 Task: Export the calendar to an Outlook Data File (.pst) and set a password for the backup.
Action: Mouse moved to (20, 69)
Screenshot: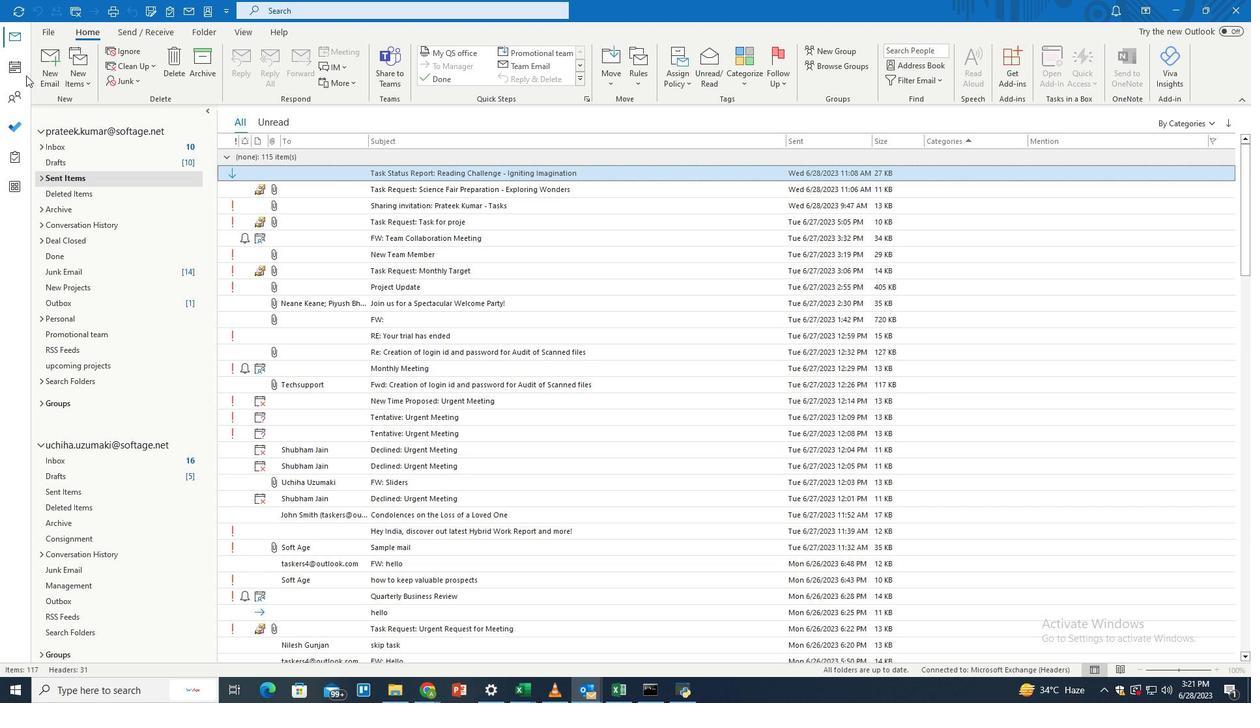 
Action: Mouse pressed left at (20, 69)
Screenshot: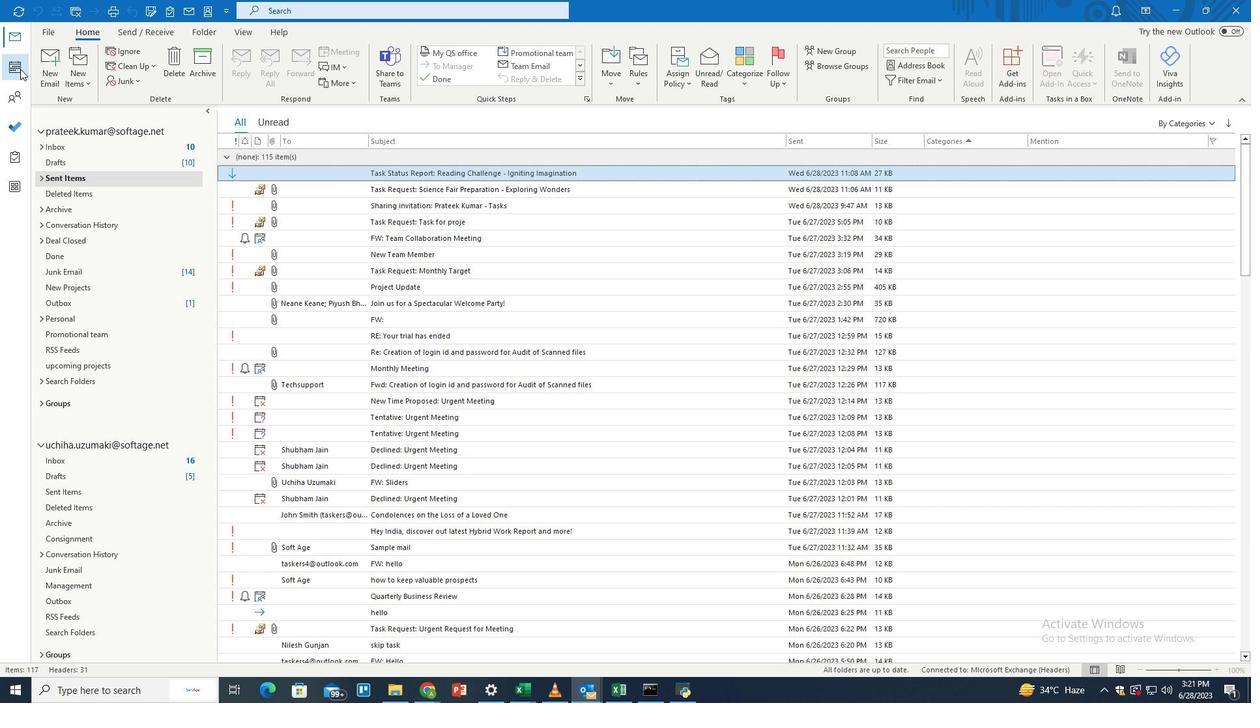 
Action: Mouse moved to (48, 32)
Screenshot: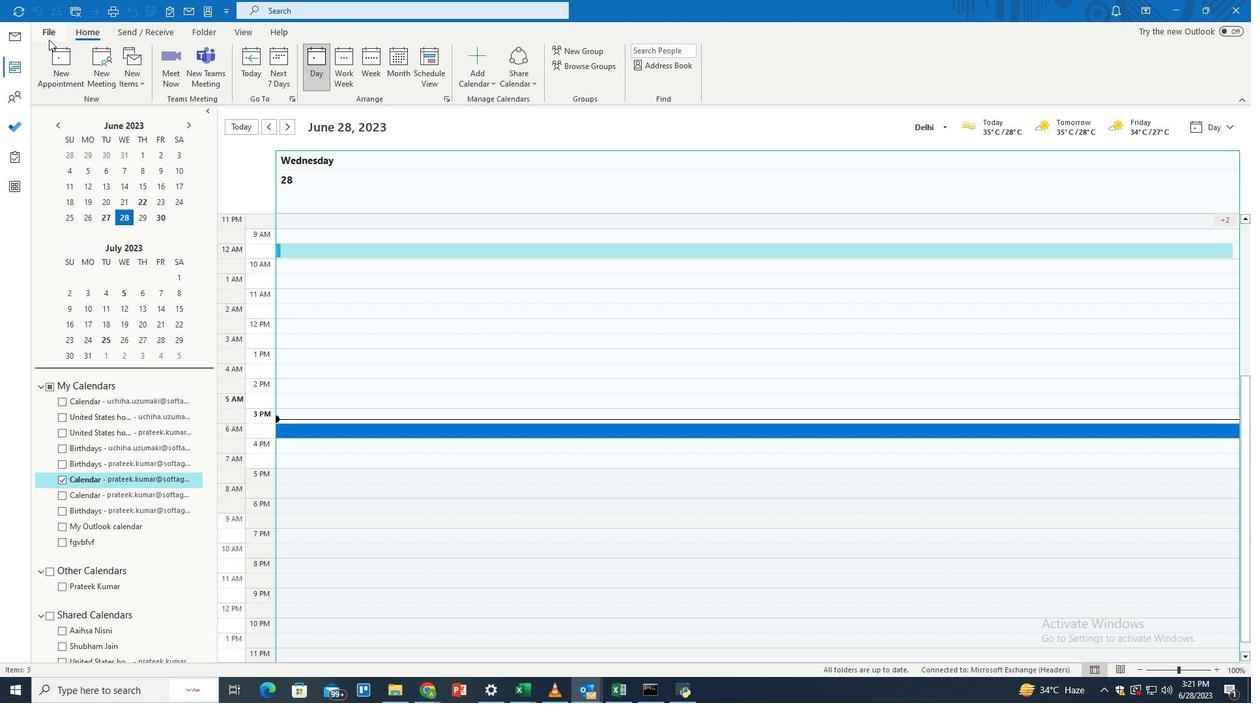 
Action: Mouse pressed left at (48, 32)
Screenshot: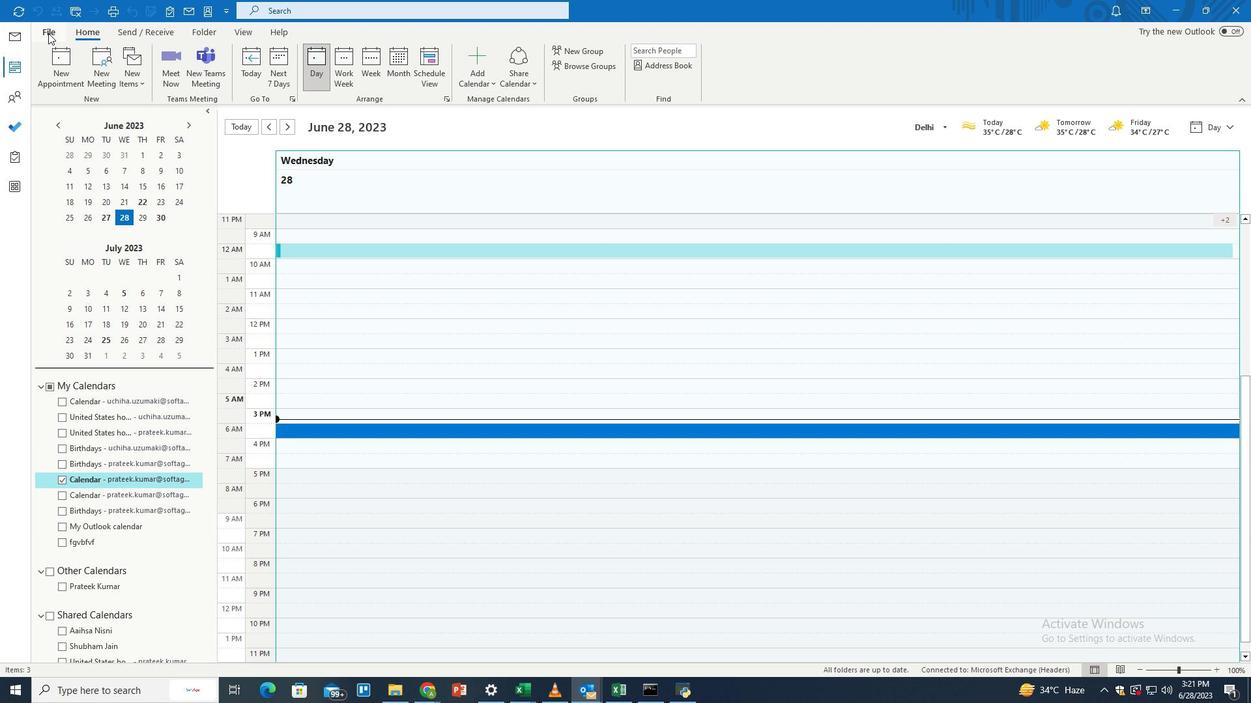 
Action: Mouse moved to (47, 89)
Screenshot: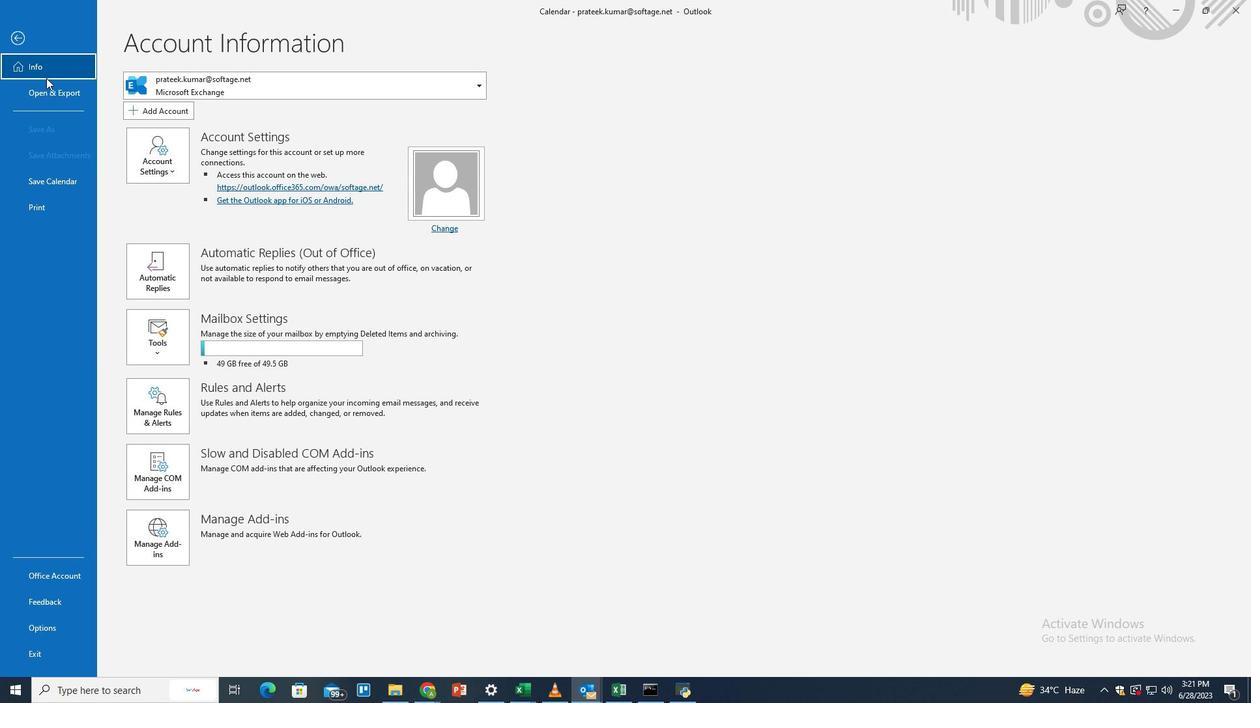 
Action: Mouse pressed left at (47, 89)
Screenshot: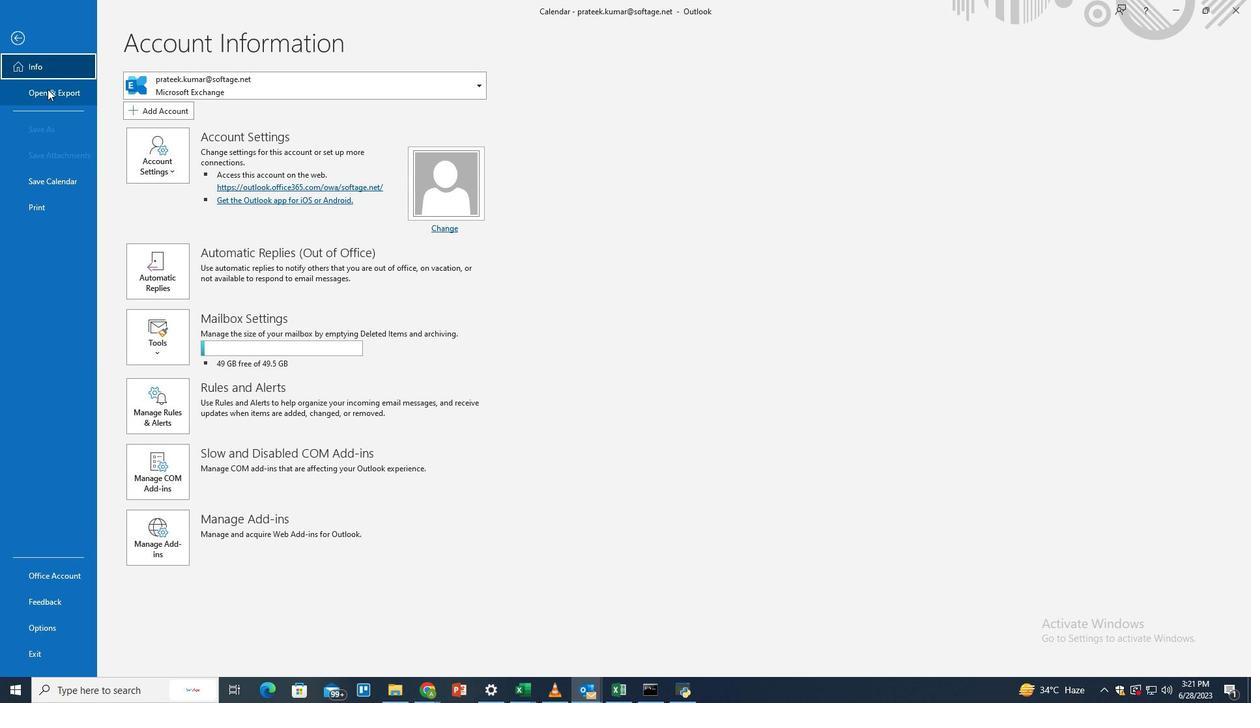 
Action: Mouse moved to (153, 224)
Screenshot: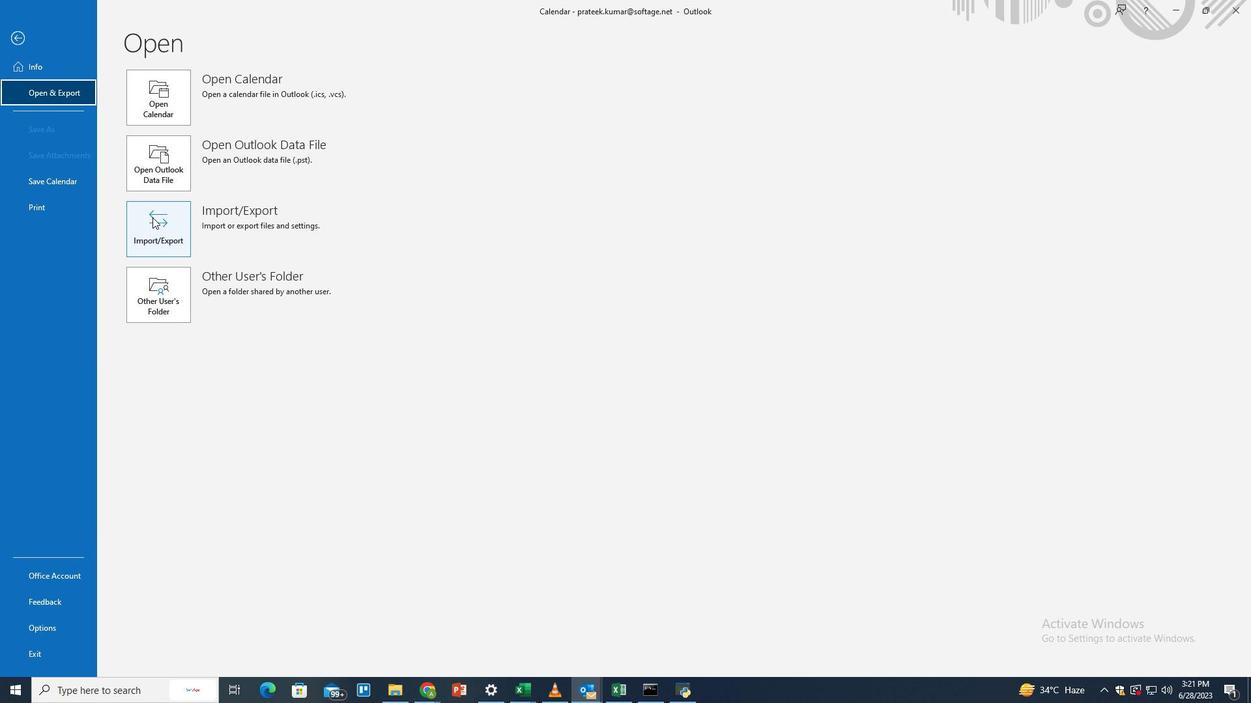 
Action: Mouse pressed left at (153, 224)
Screenshot: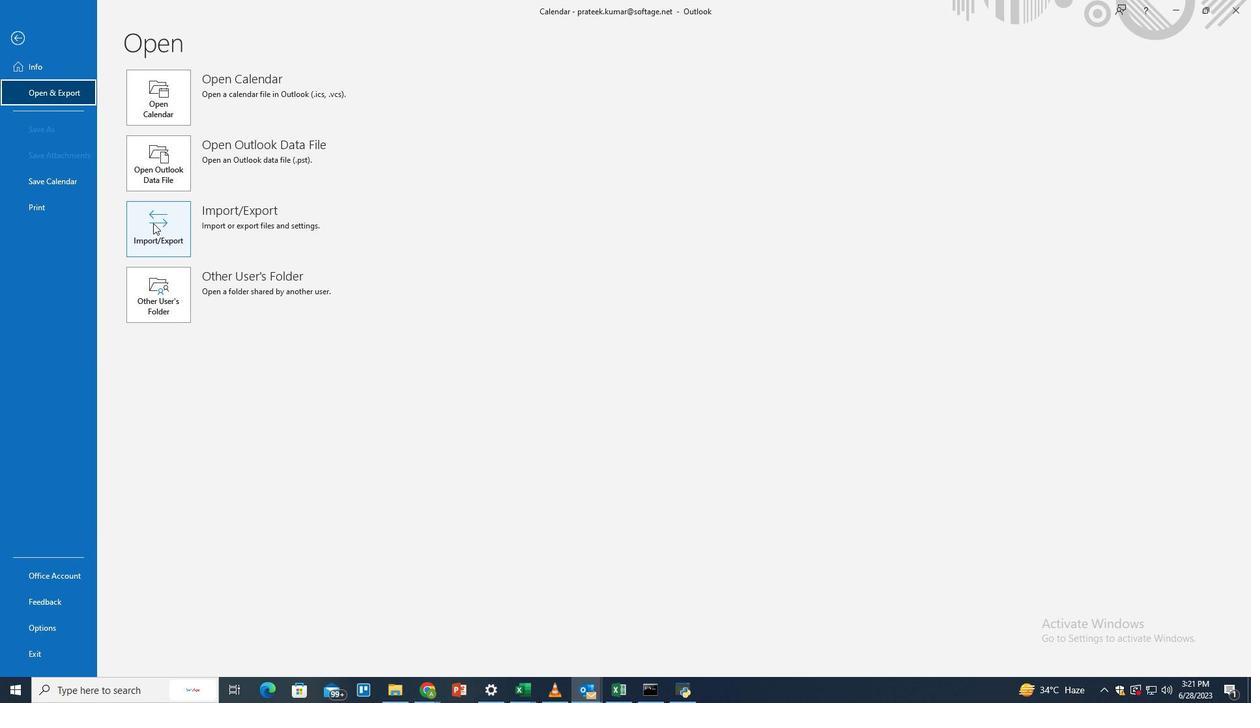 
Action: Mouse moved to (597, 282)
Screenshot: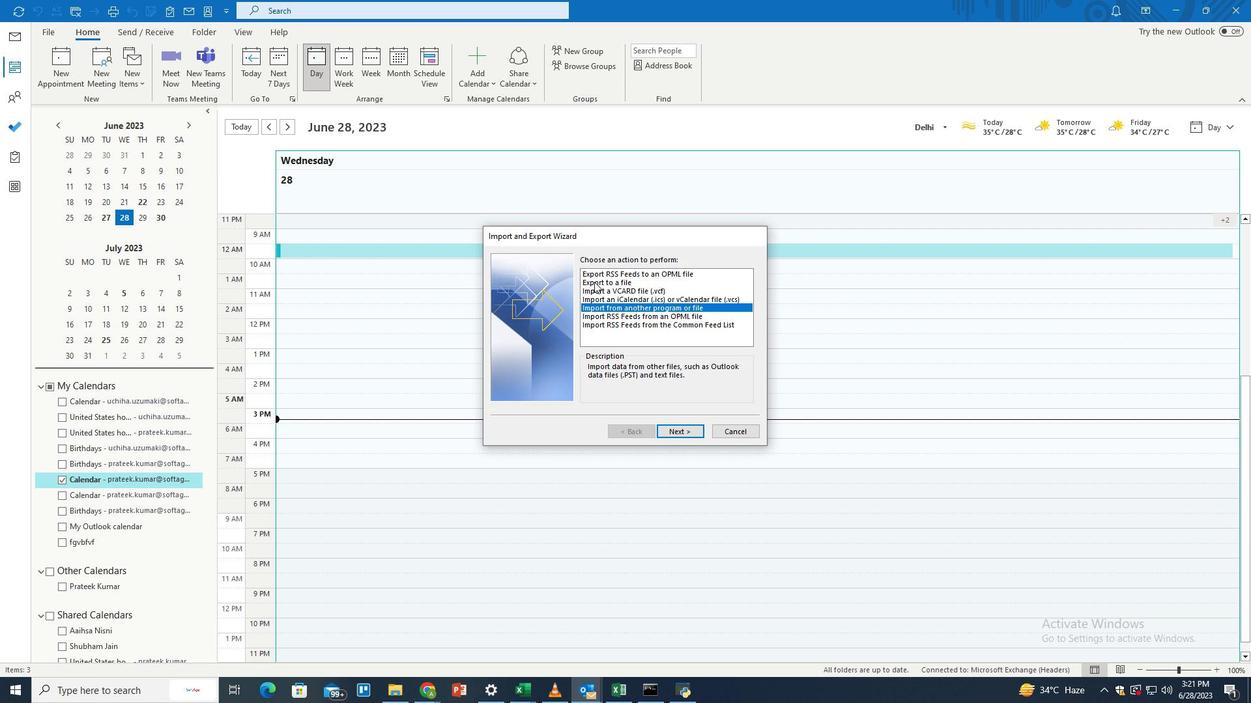 
Action: Mouse pressed left at (597, 282)
Screenshot: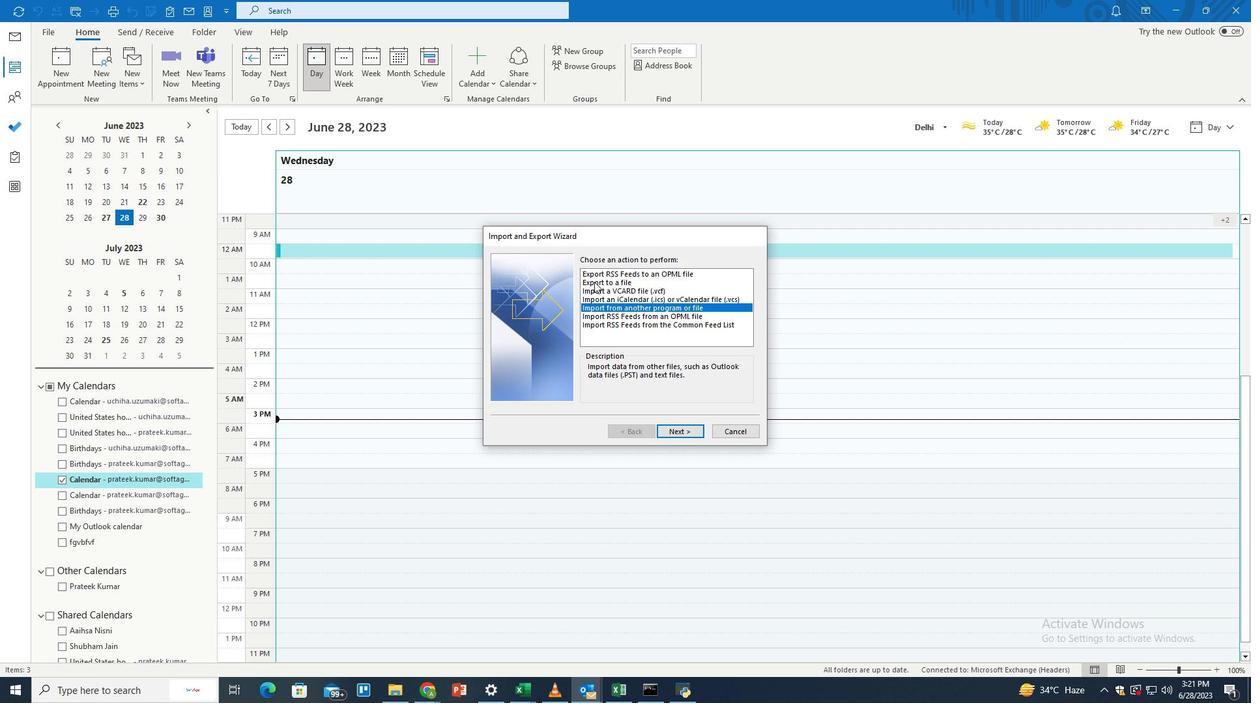 
Action: Mouse moved to (689, 430)
Screenshot: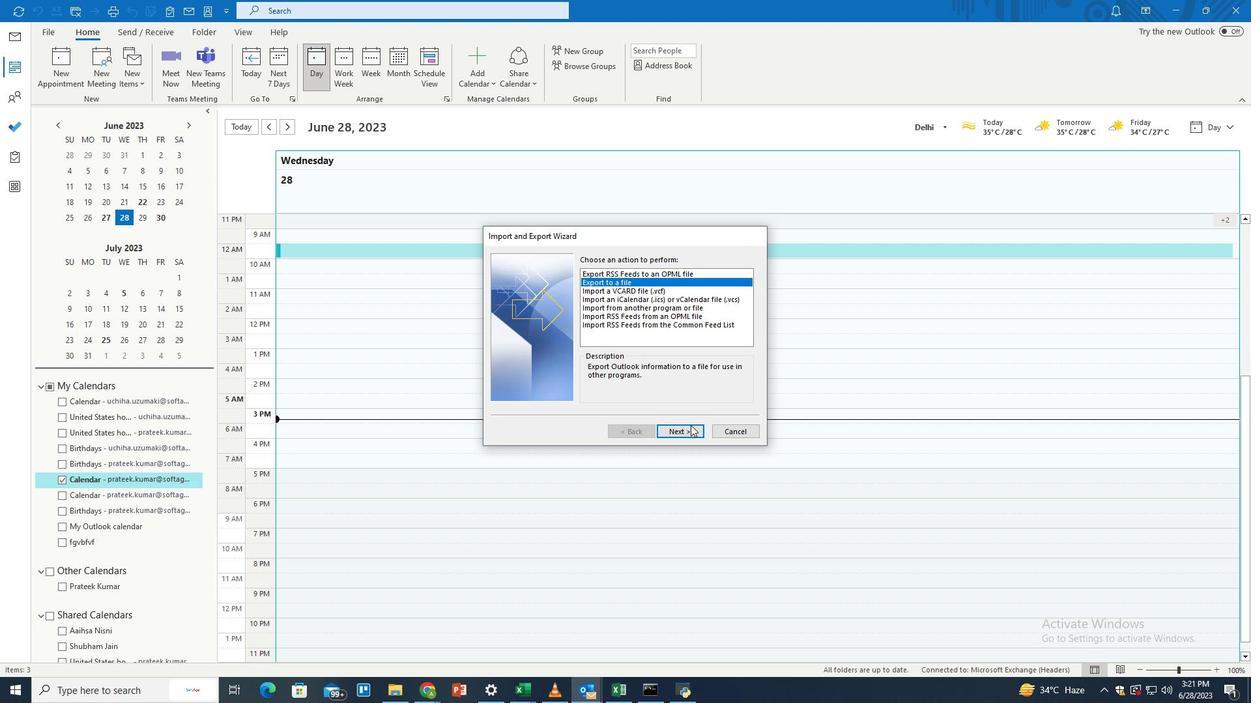 
Action: Mouse pressed left at (689, 430)
Screenshot: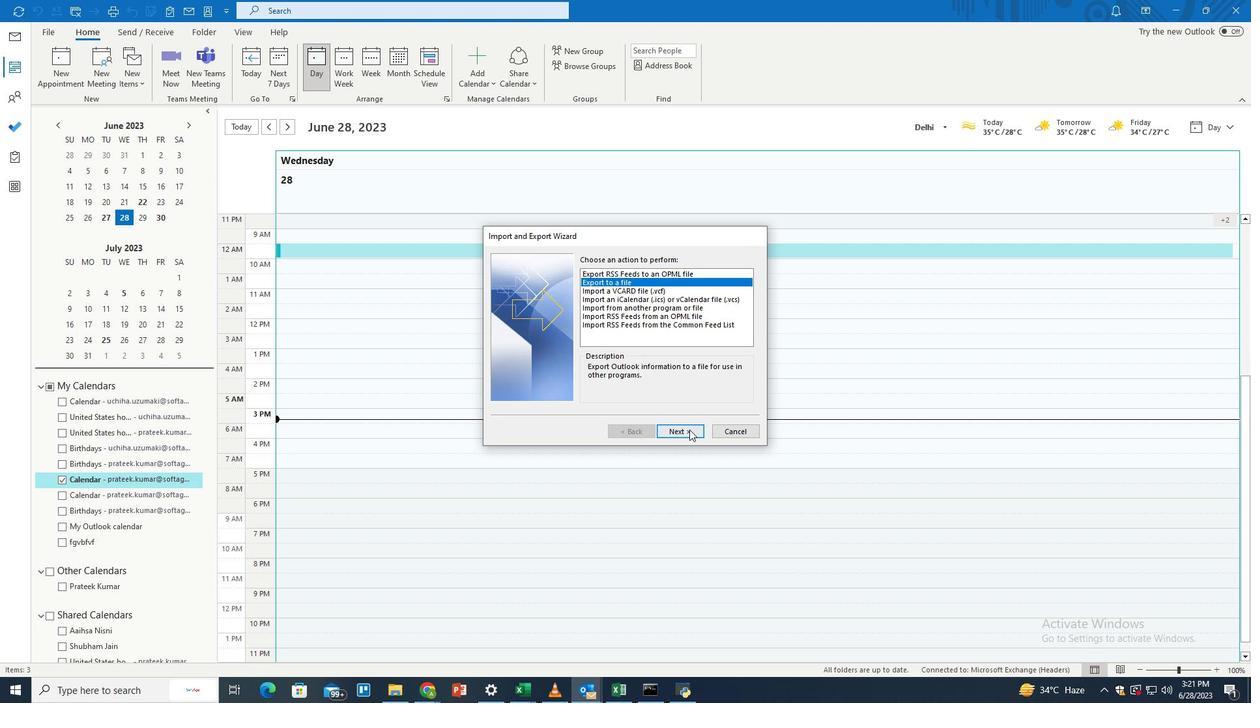 
Action: Mouse moved to (632, 281)
Screenshot: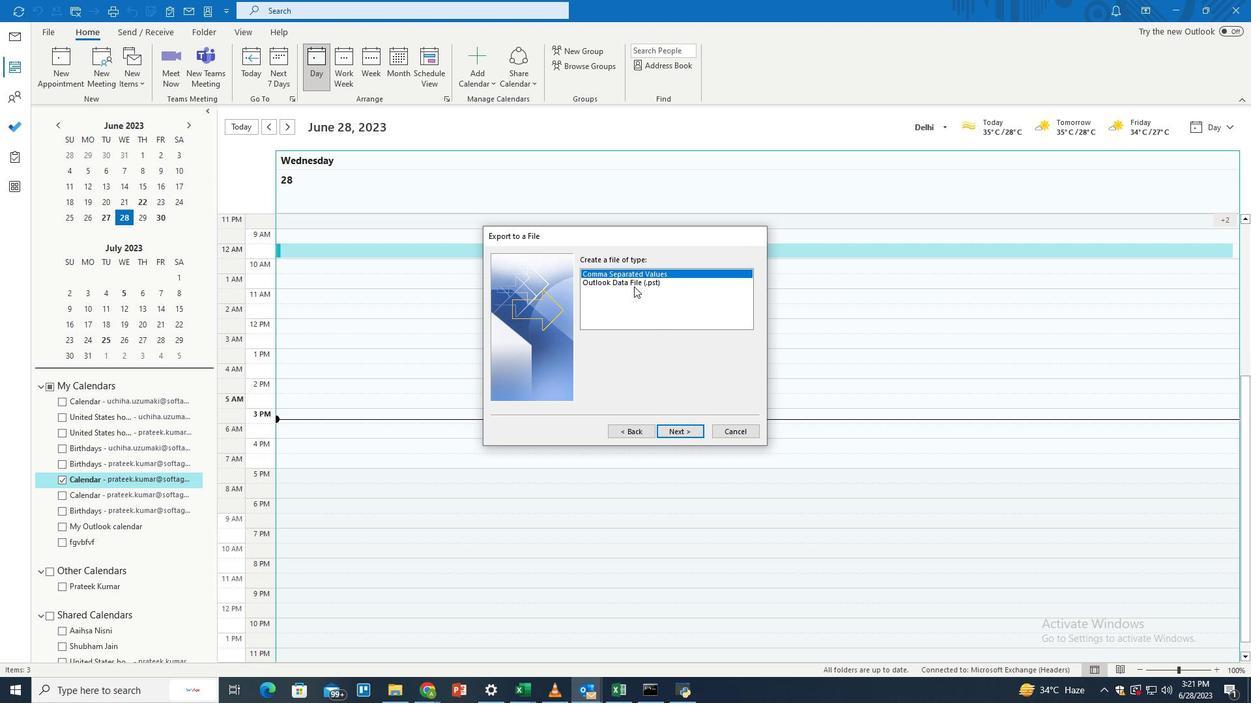 
Action: Mouse pressed left at (632, 281)
Screenshot: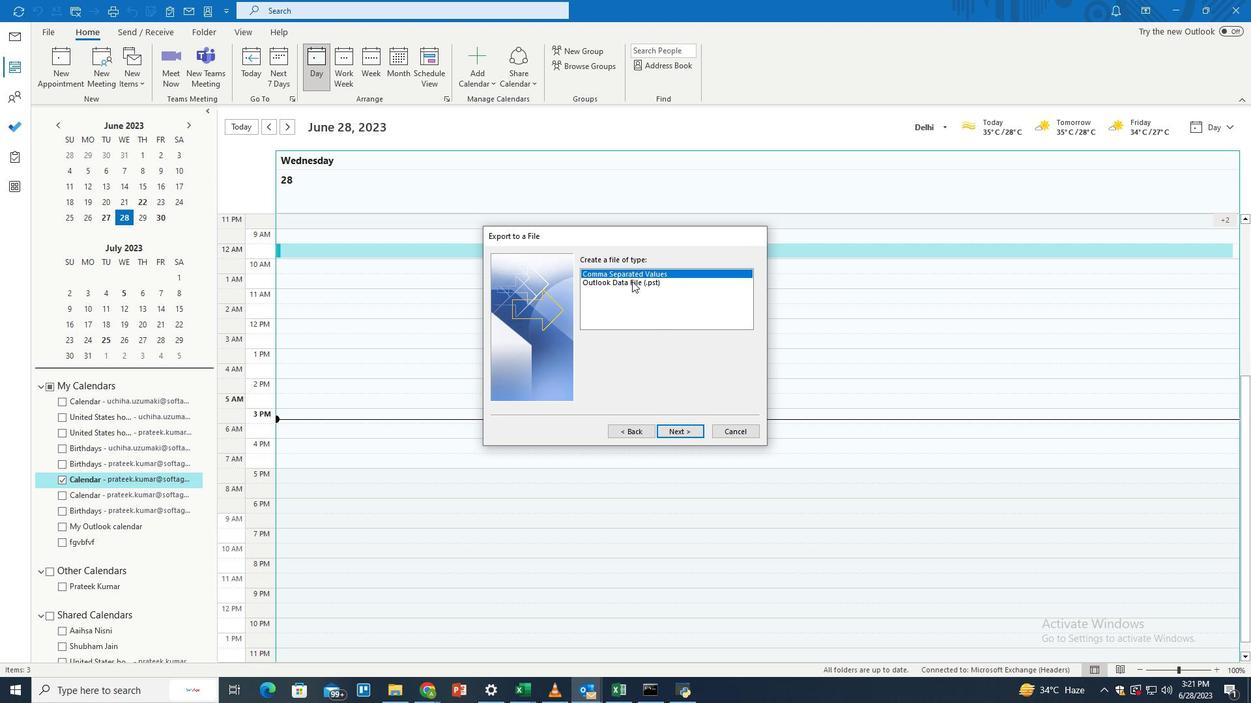 
Action: Mouse moved to (675, 433)
Screenshot: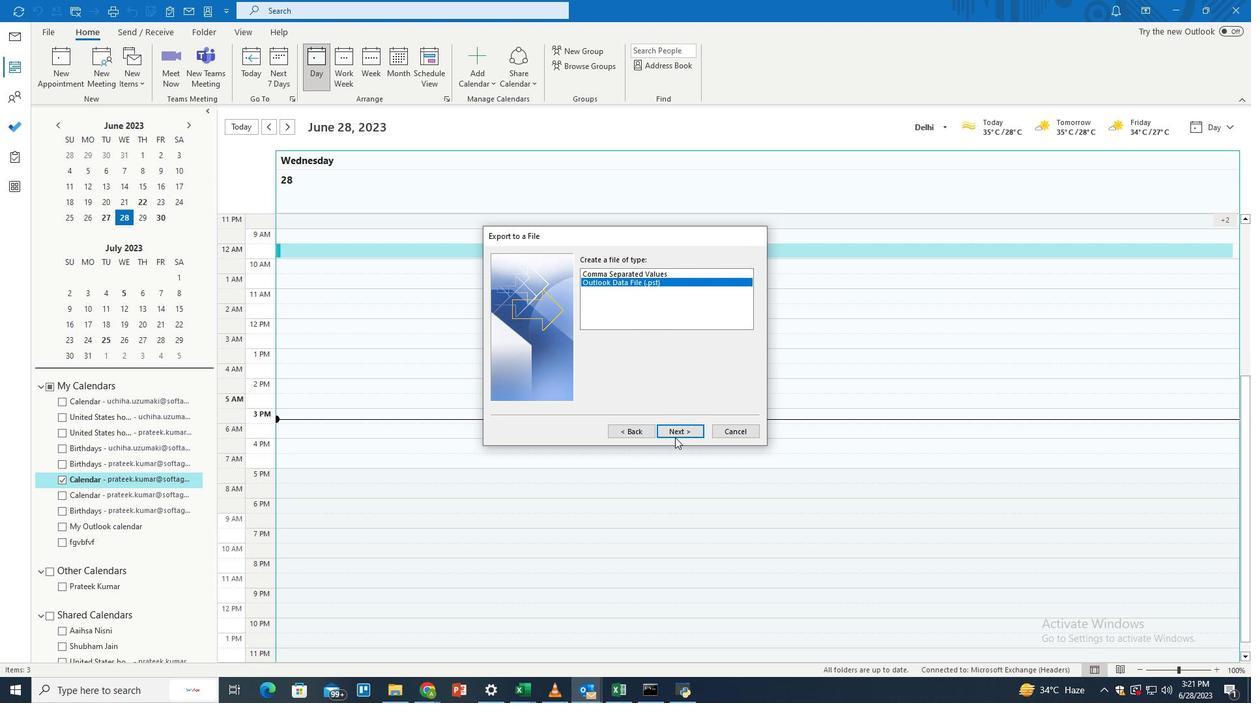 
Action: Mouse pressed left at (675, 433)
Screenshot: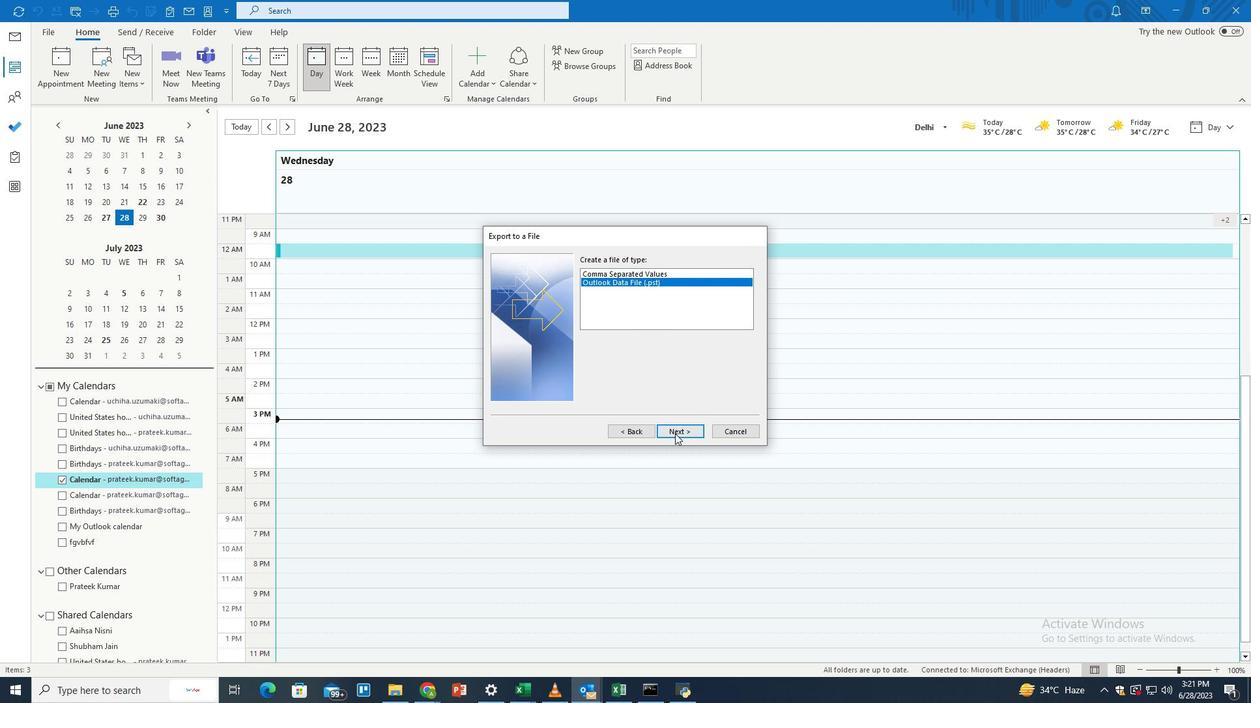 
Action: Mouse moved to (643, 337)
Screenshot: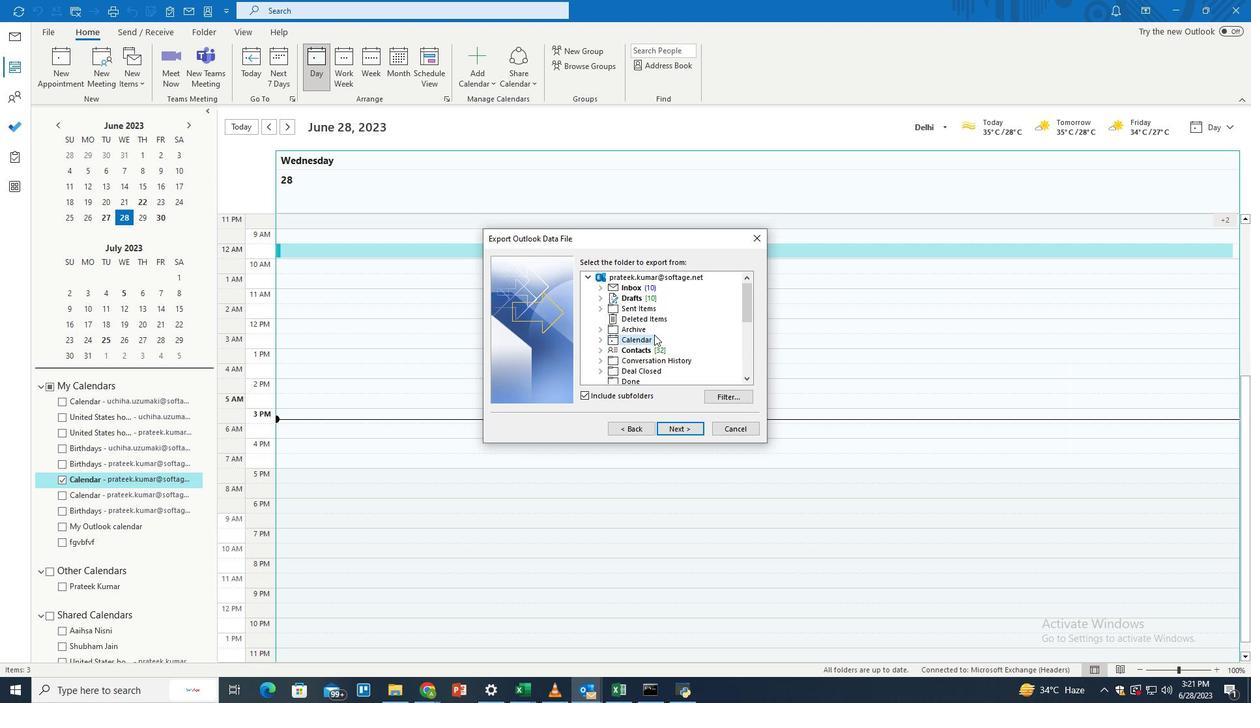
Action: Mouse pressed left at (643, 337)
Screenshot: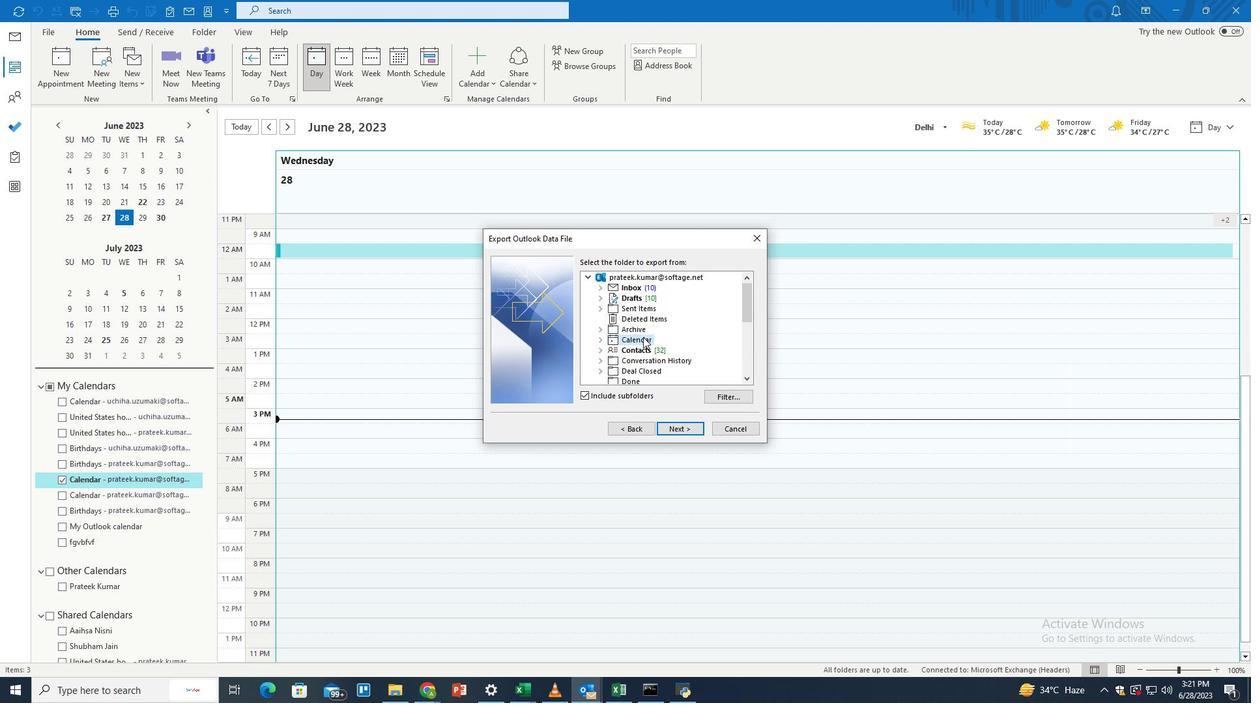 
Action: Mouse moved to (680, 431)
Screenshot: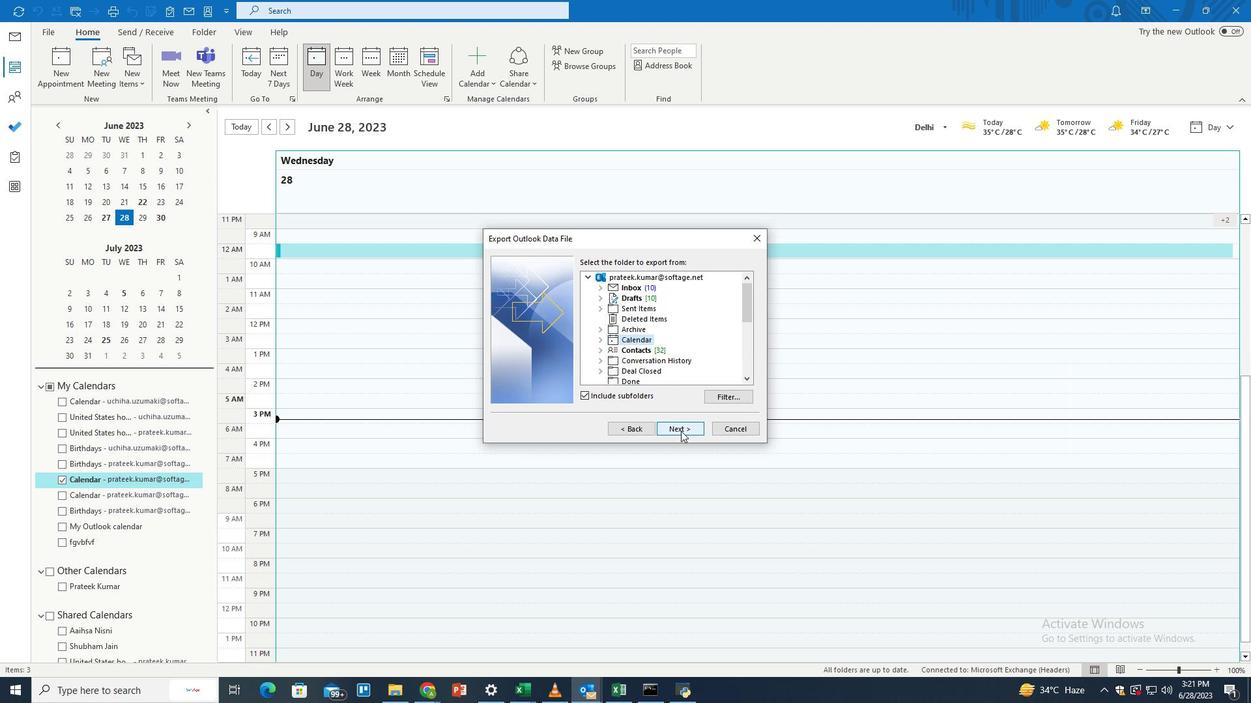 
Action: Mouse pressed left at (680, 431)
Screenshot: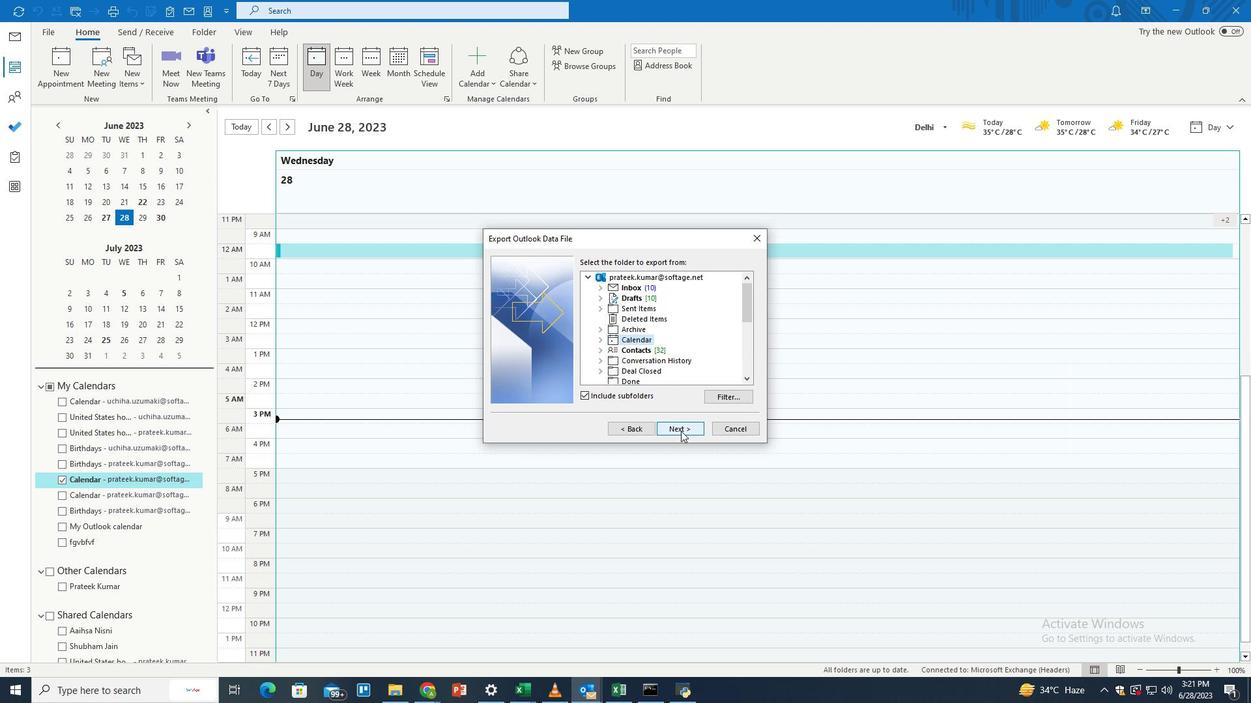 
Action: Mouse moved to (678, 425)
Screenshot: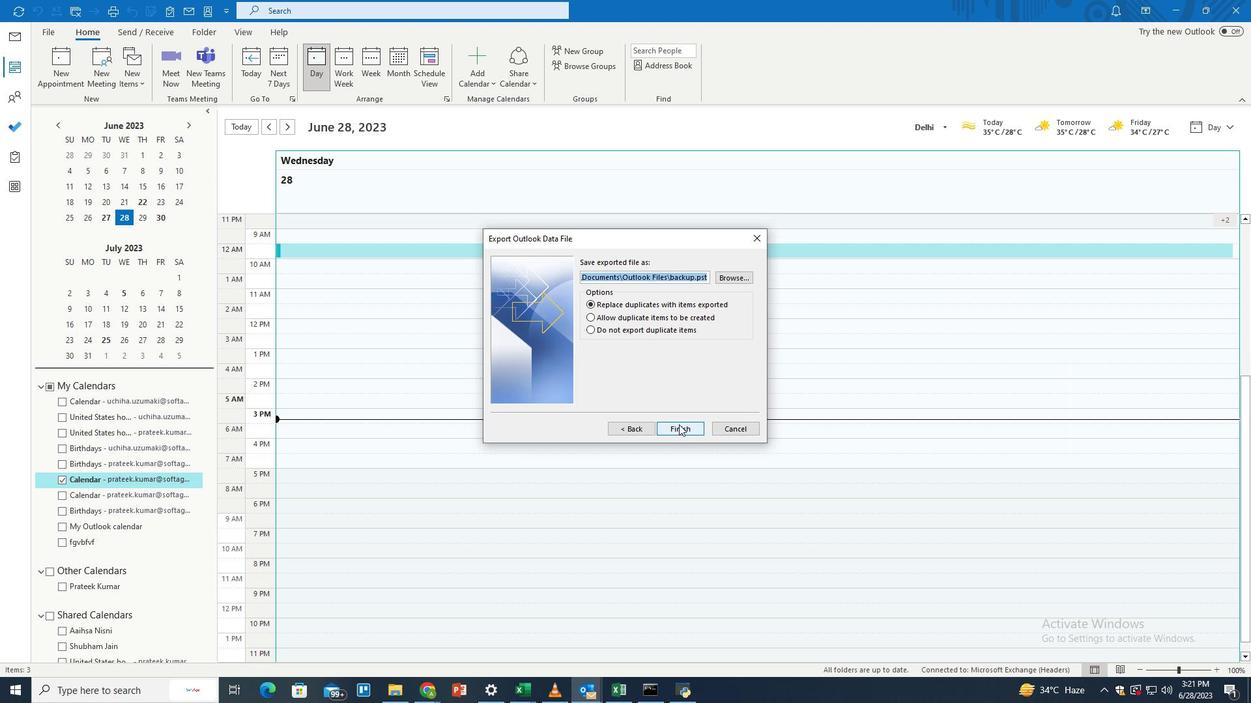 
Action: Mouse pressed left at (678, 425)
Screenshot: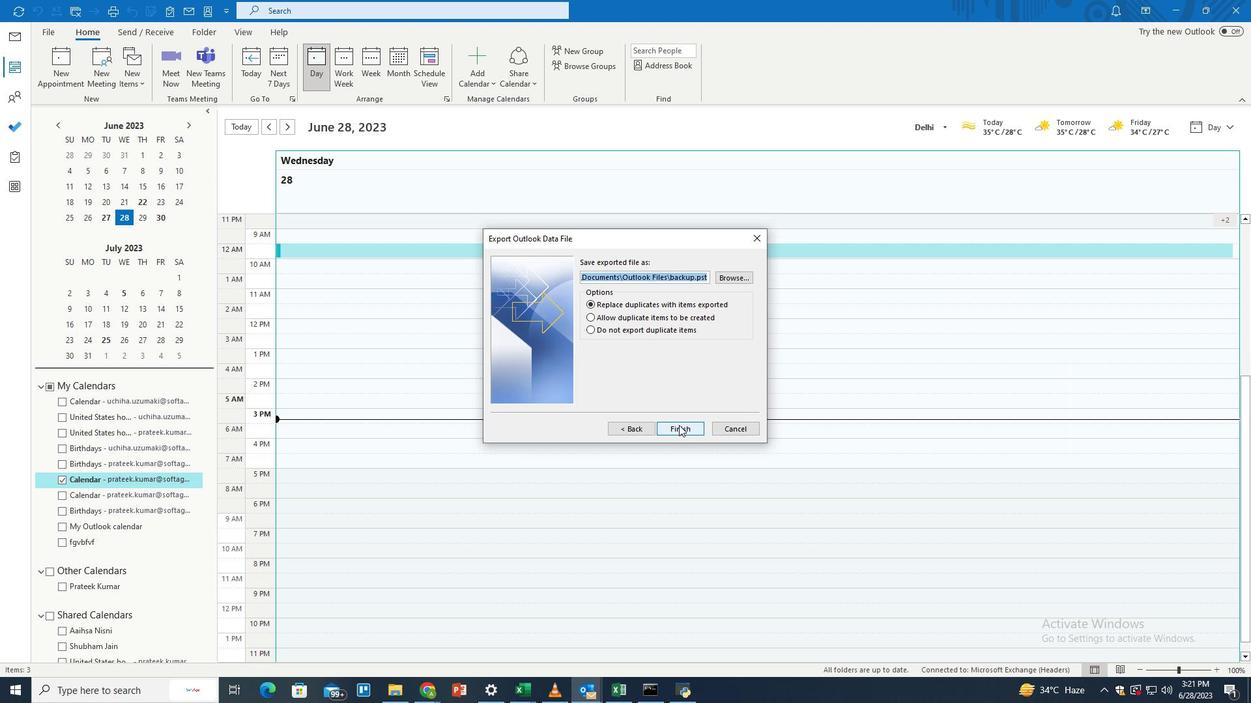 
Action: Mouse moved to (592, 346)
Screenshot: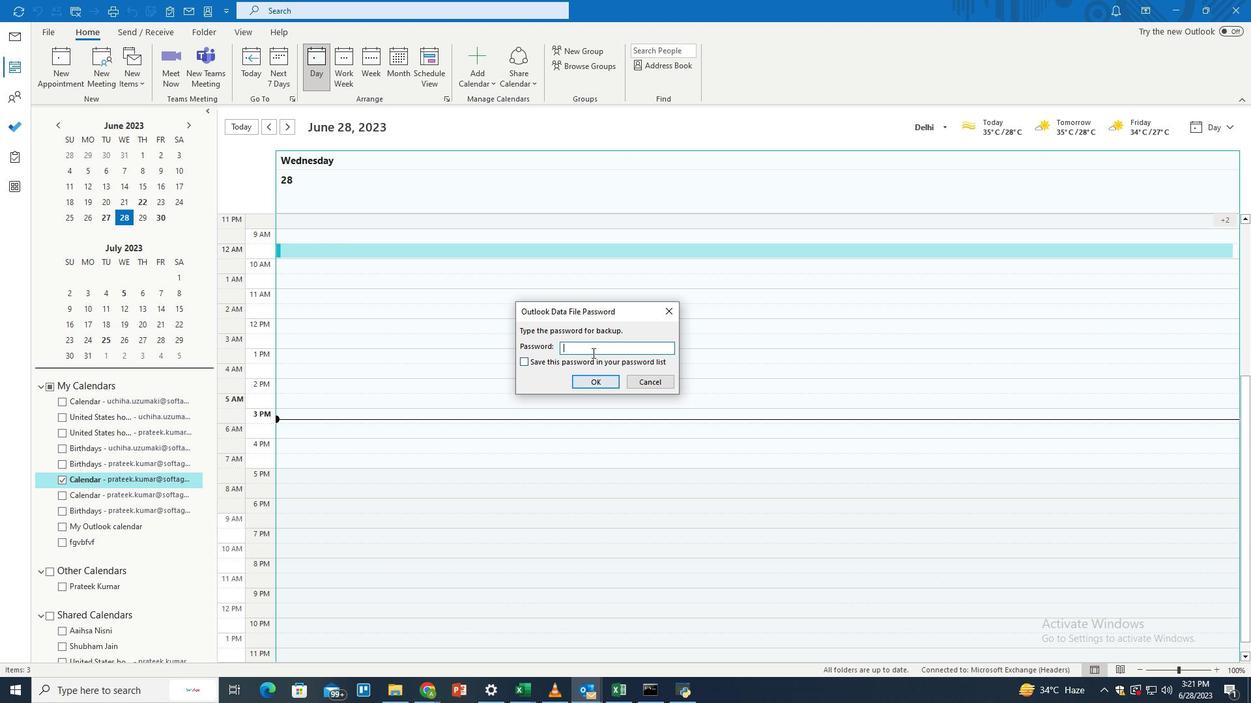 
Action: Mouse pressed left at (592, 346)
Screenshot: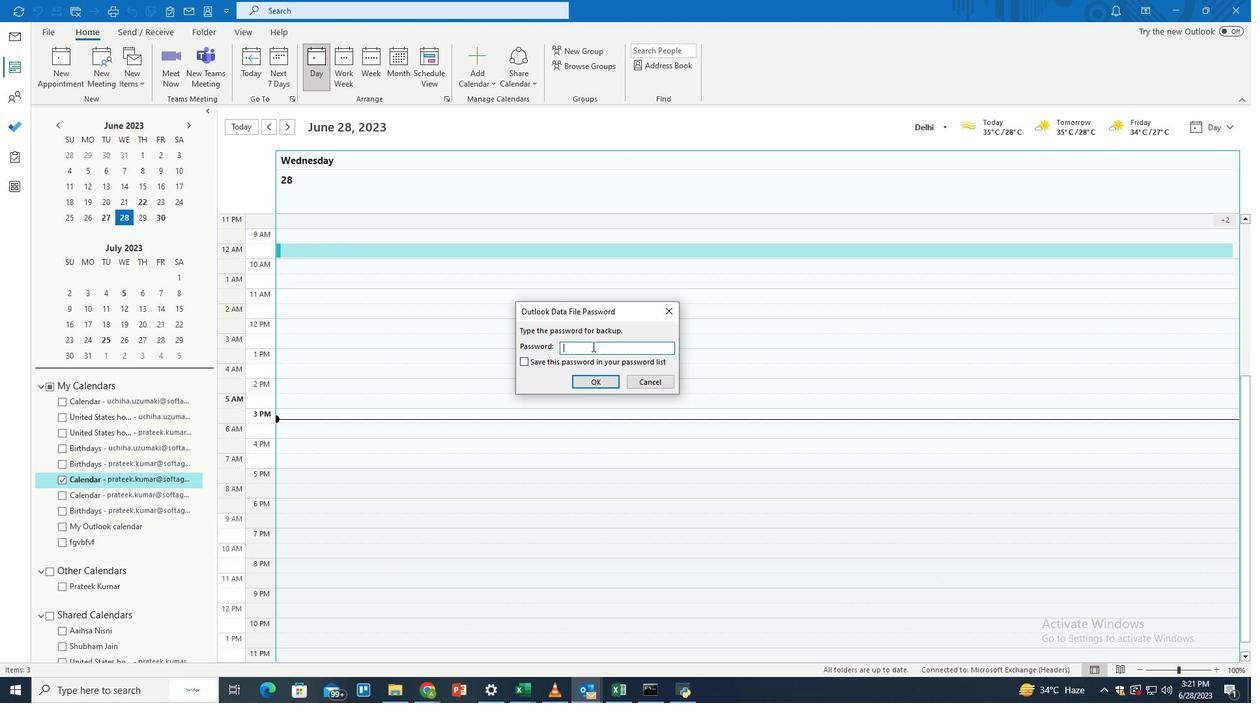 
Action: Mouse moved to (592, 345)
Screenshot: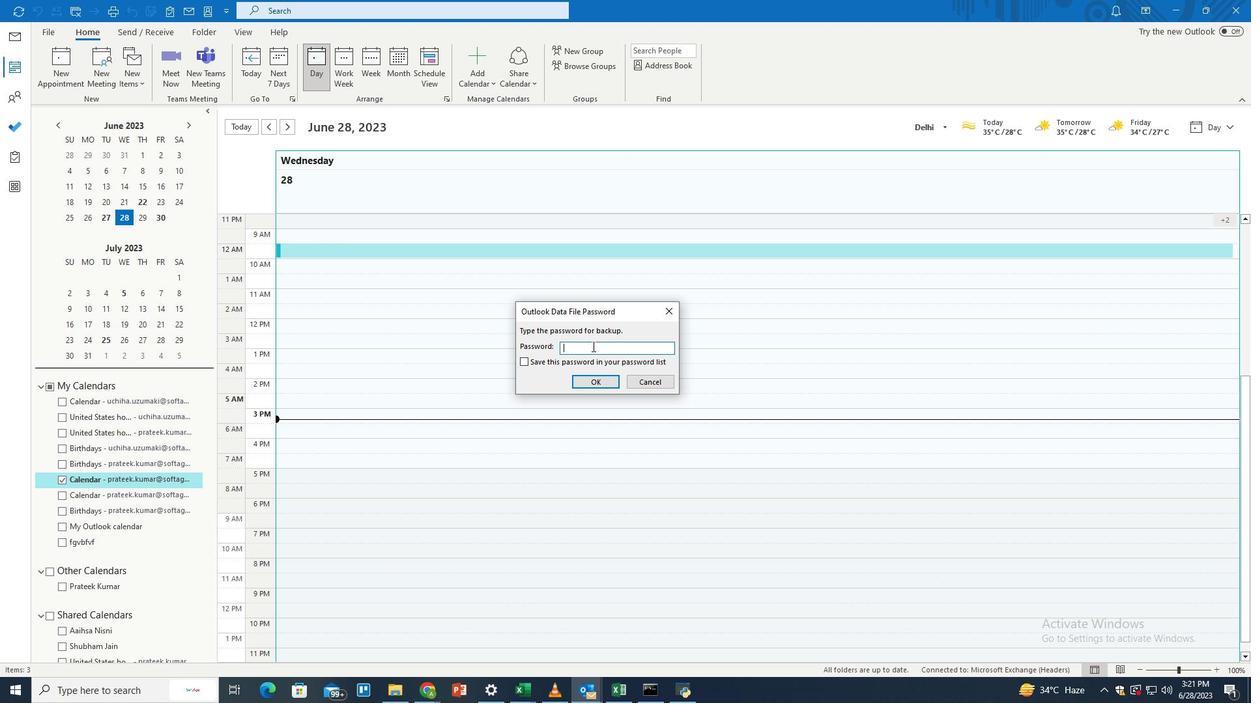 
Action: Key pressed <Key.shift>Aoftage<Key.shift>@1234
Screenshot: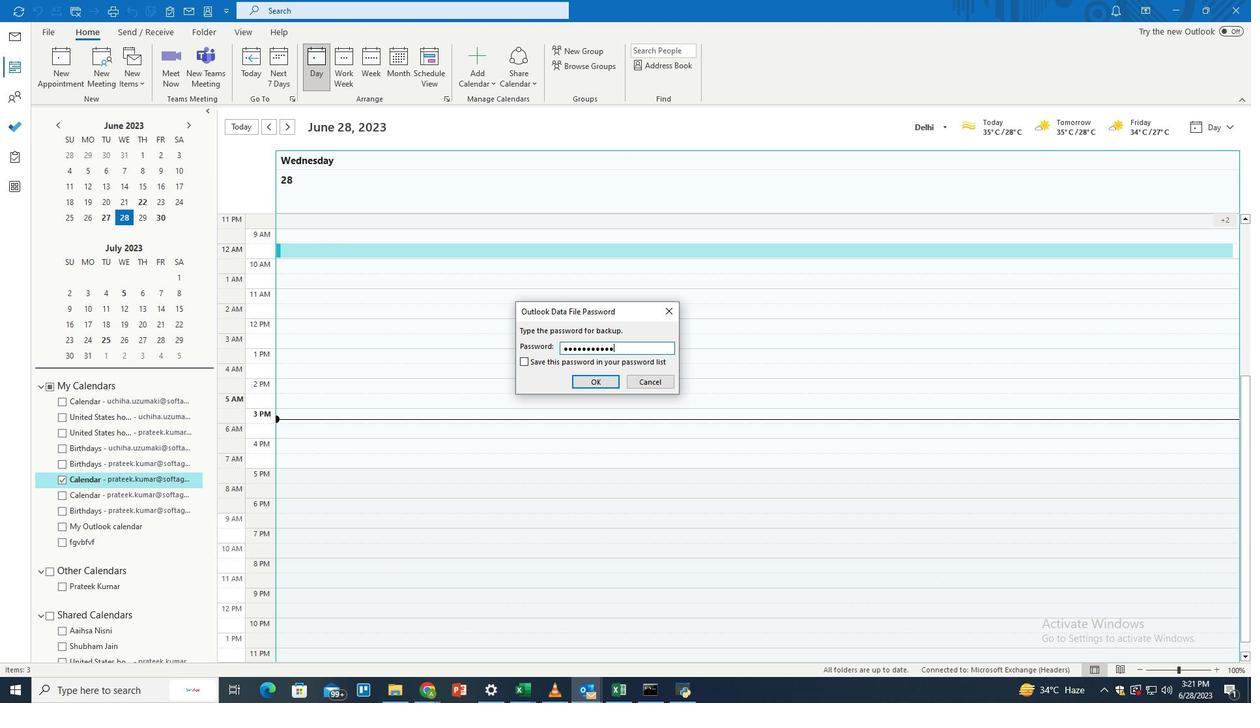
Action: Mouse moved to (597, 381)
Screenshot: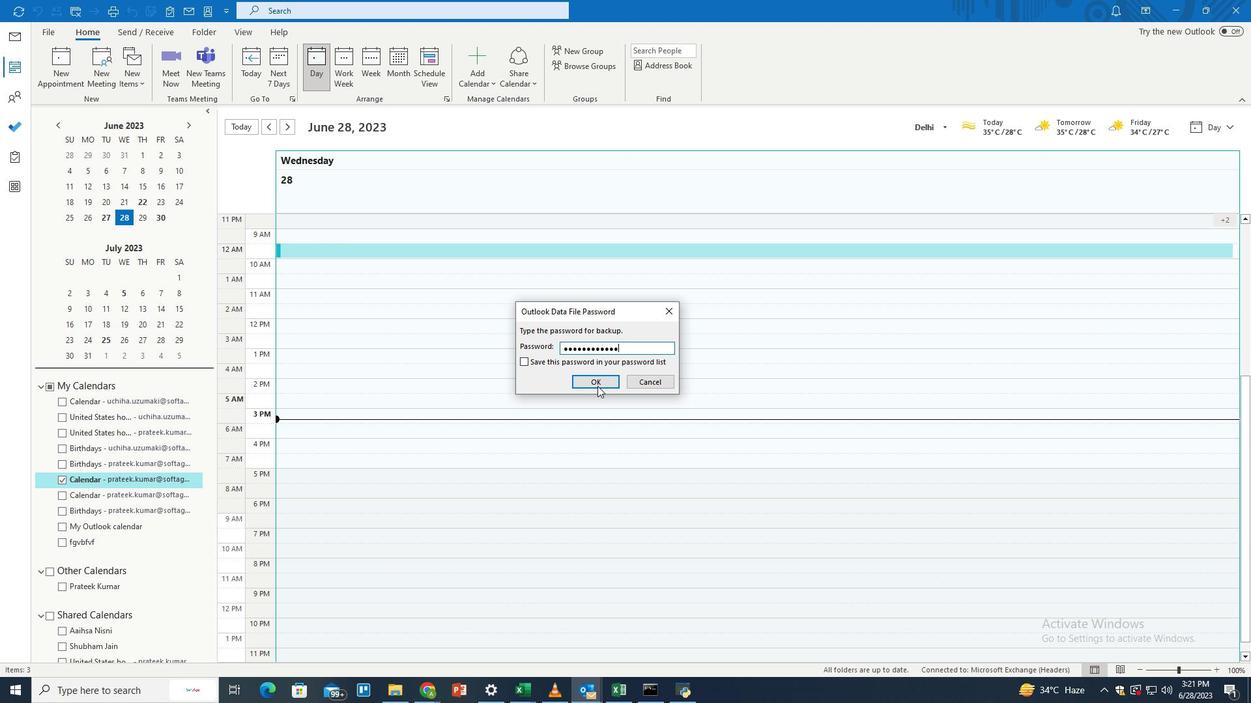 
Action: Mouse pressed left at (597, 381)
Screenshot: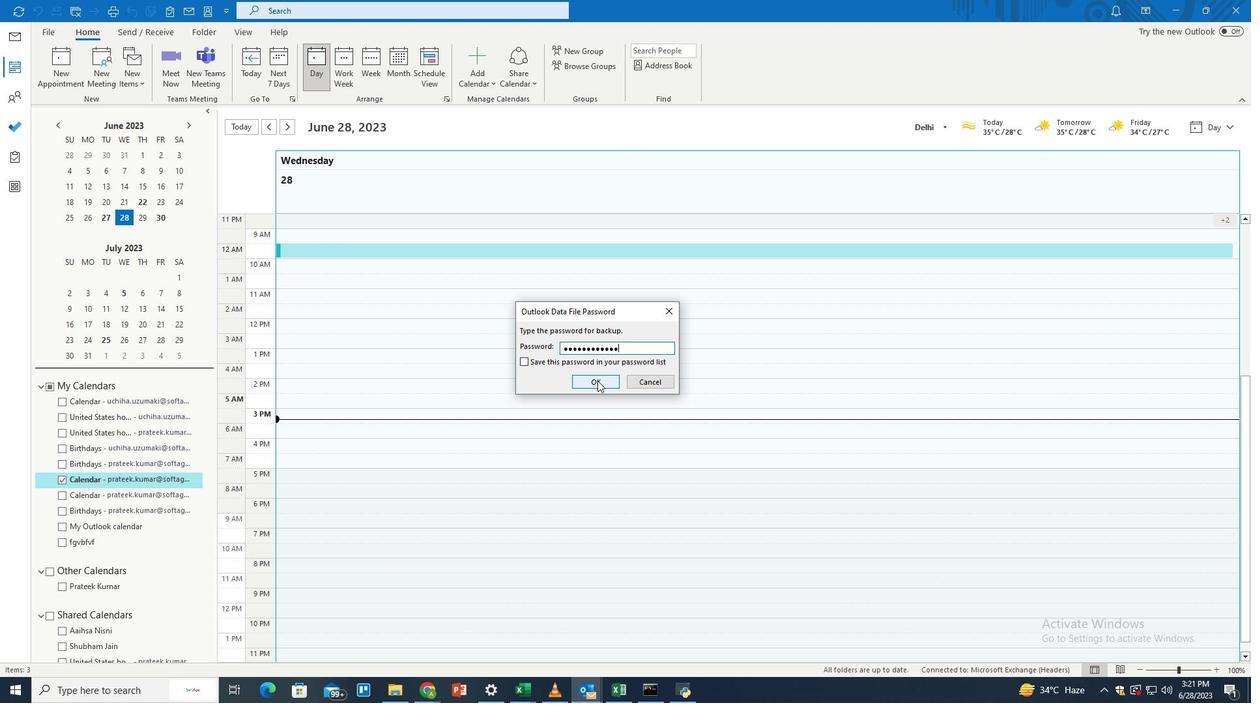 
